 Task: Add Now Black Currant Oil 1000 Mg to the cart.
Action: Mouse moved to (264, 130)
Screenshot: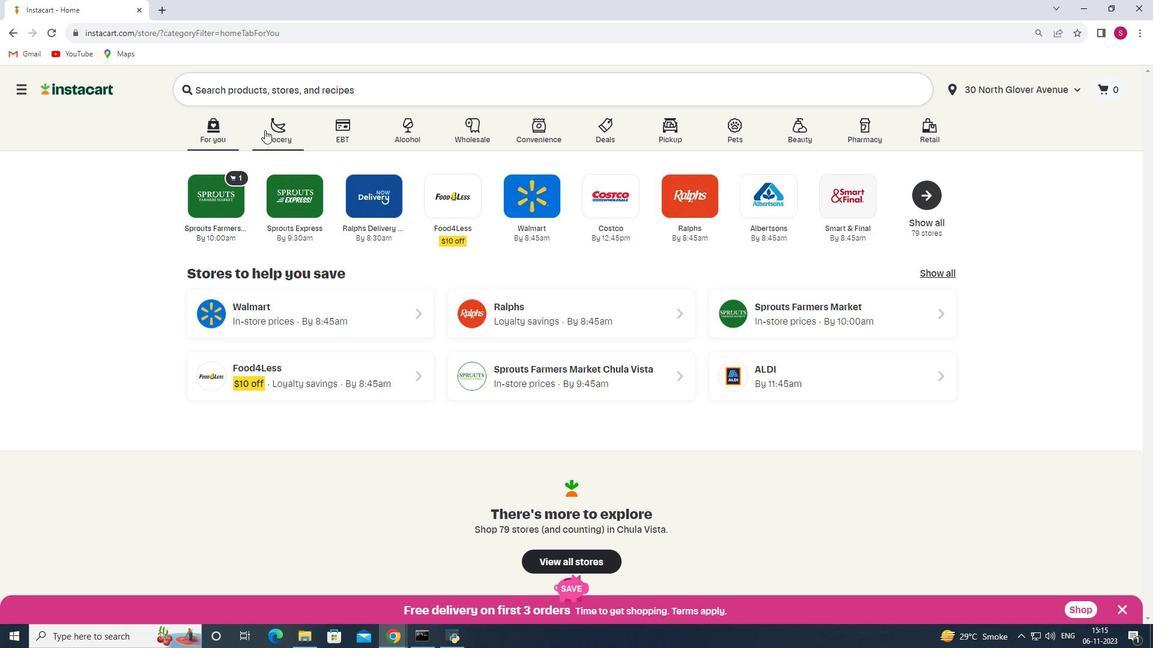 
Action: Mouse pressed left at (264, 130)
Screenshot: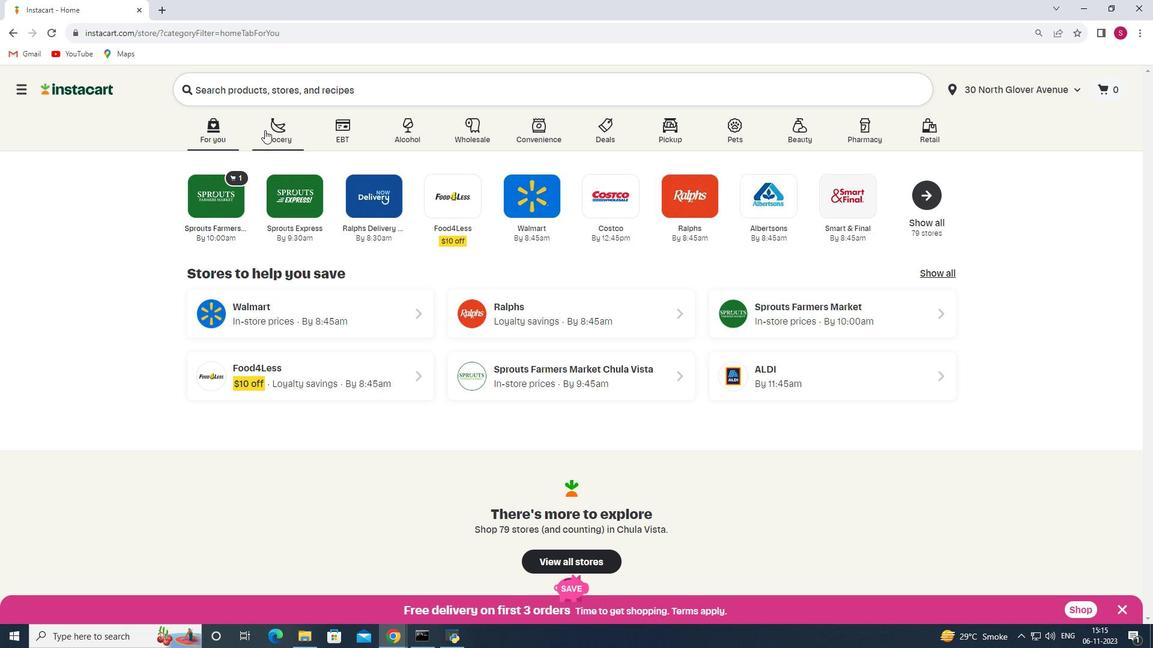 
Action: Mouse moved to (314, 352)
Screenshot: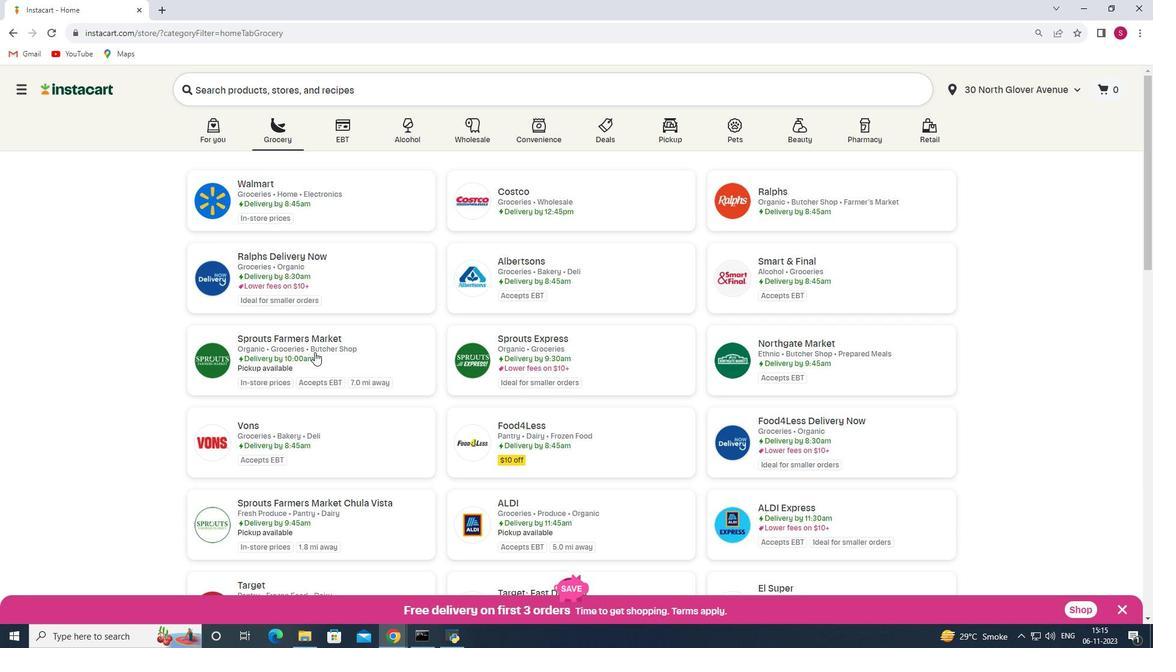 
Action: Mouse pressed left at (314, 352)
Screenshot: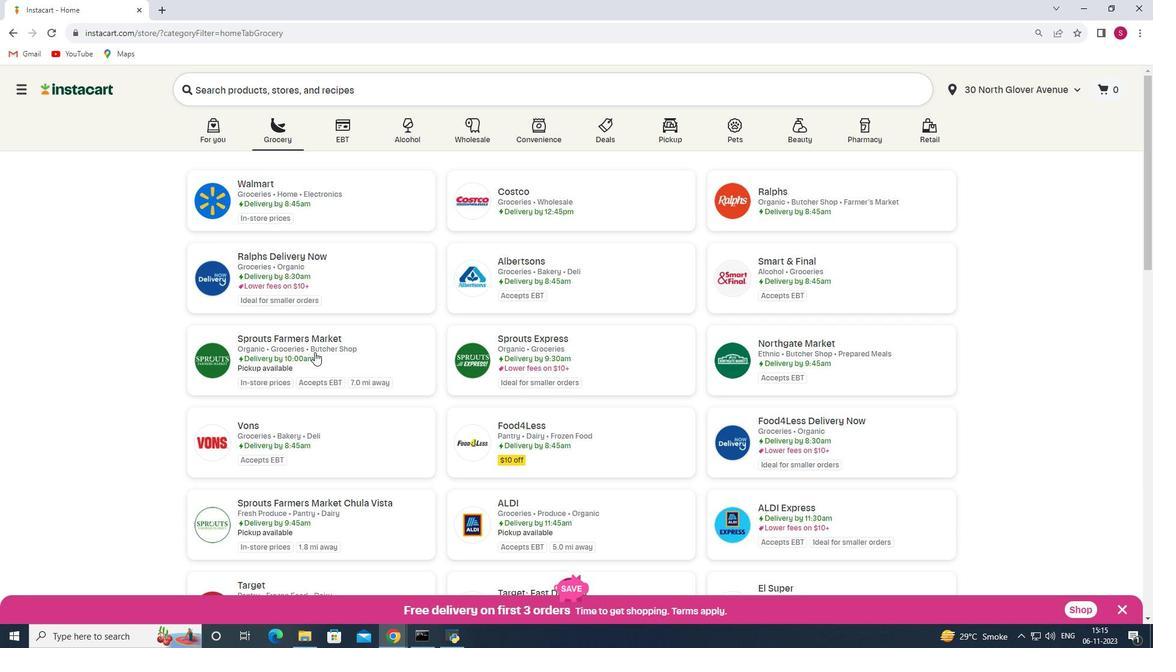 
Action: Mouse moved to (99, 392)
Screenshot: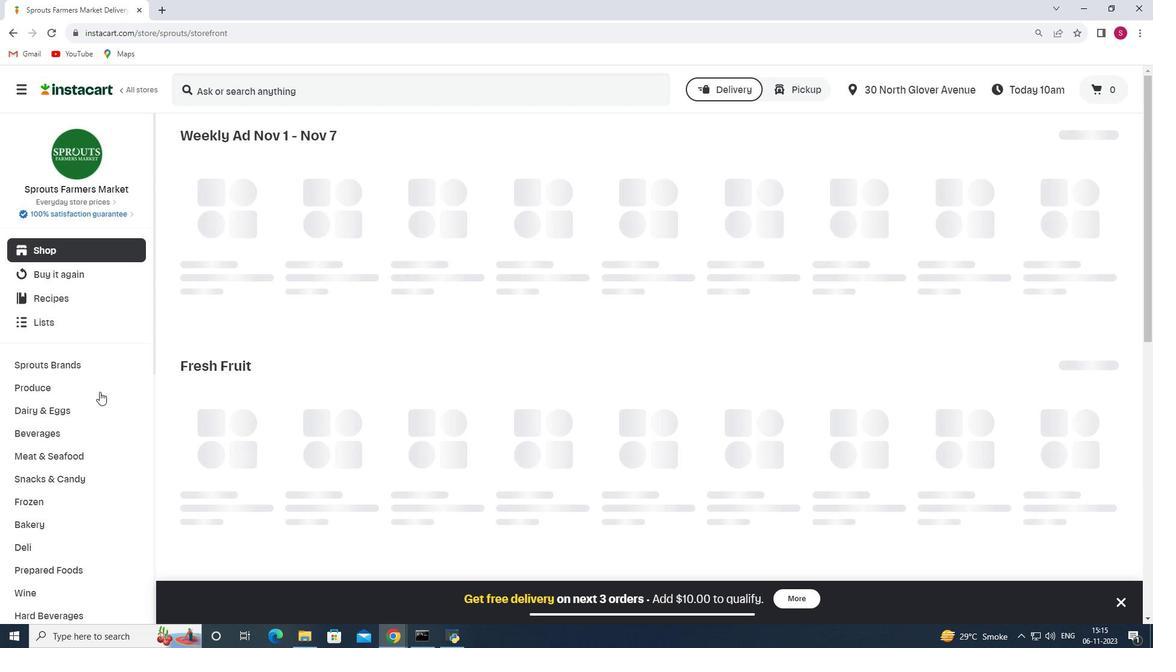 
Action: Mouse scrolled (99, 391) with delta (0, 0)
Screenshot: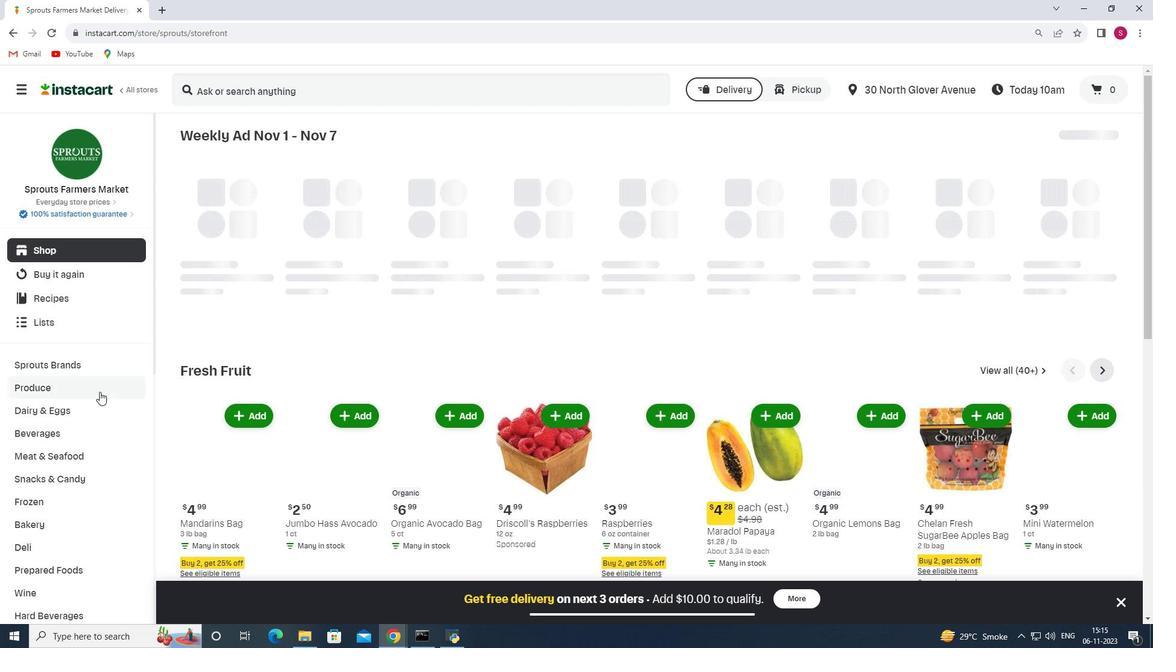 
Action: Mouse scrolled (99, 391) with delta (0, 0)
Screenshot: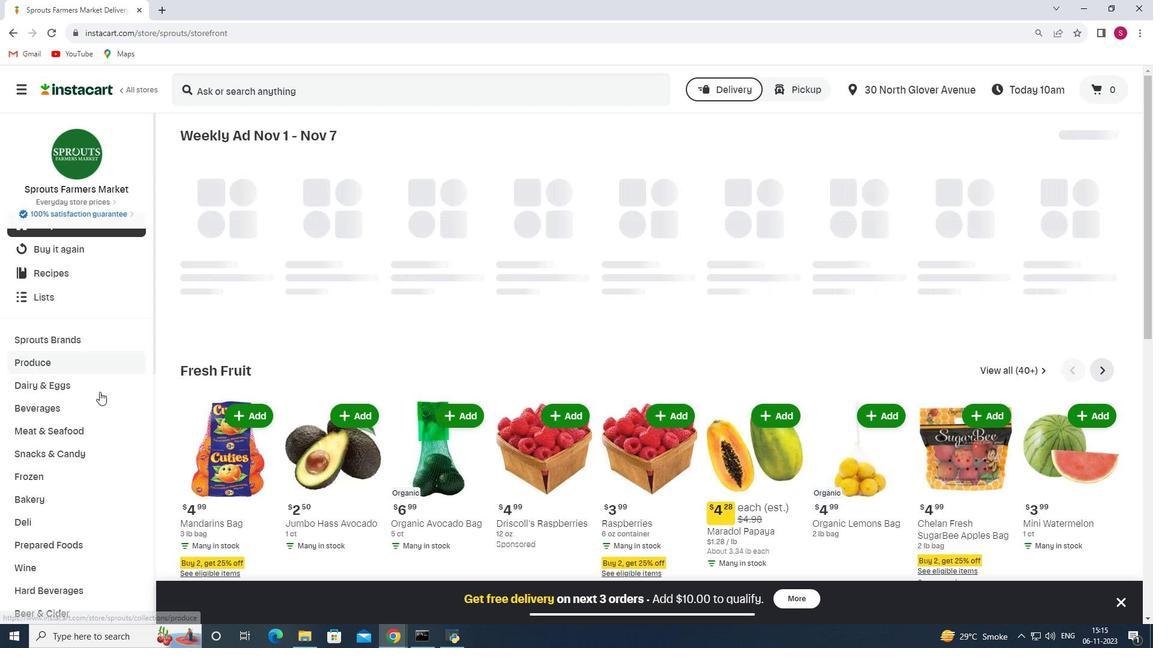 
Action: Mouse scrolled (99, 391) with delta (0, 0)
Screenshot: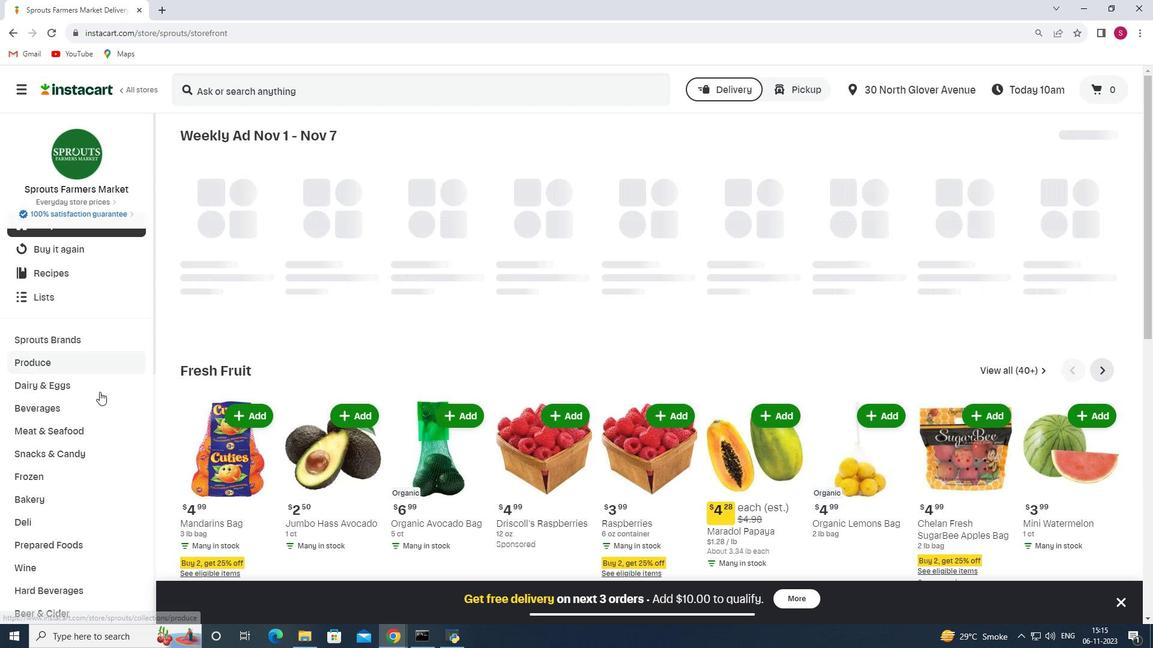
Action: Mouse scrolled (99, 391) with delta (0, 0)
Screenshot: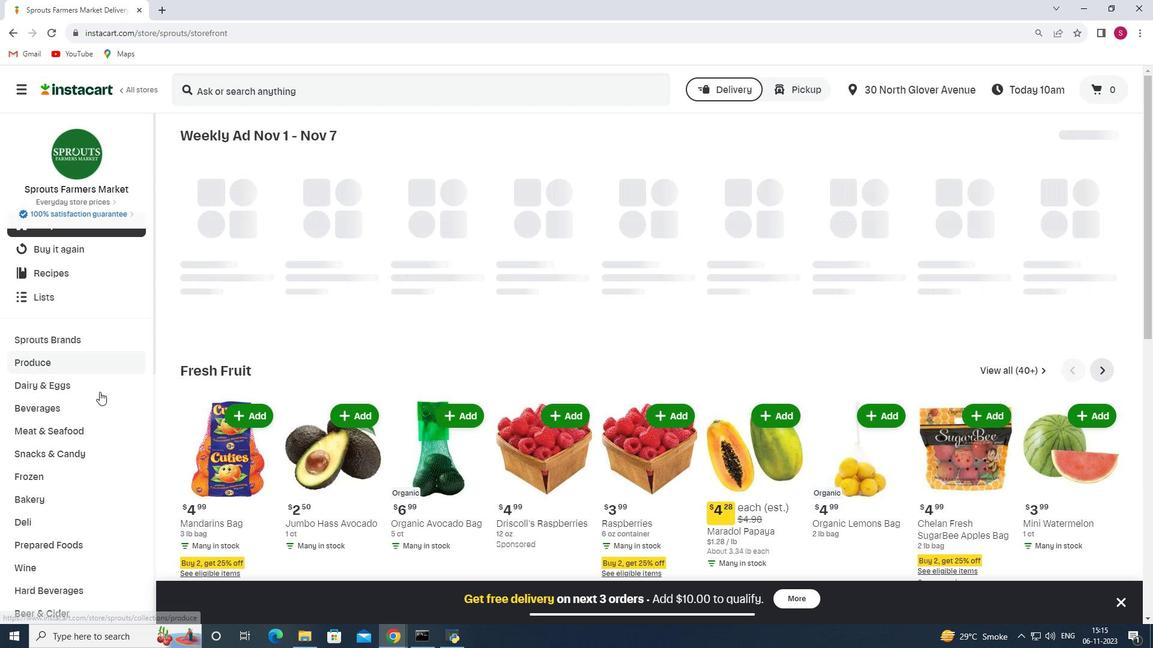 
Action: Mouse scrolled (99, 391) with delta (0, 0)
Screenshot: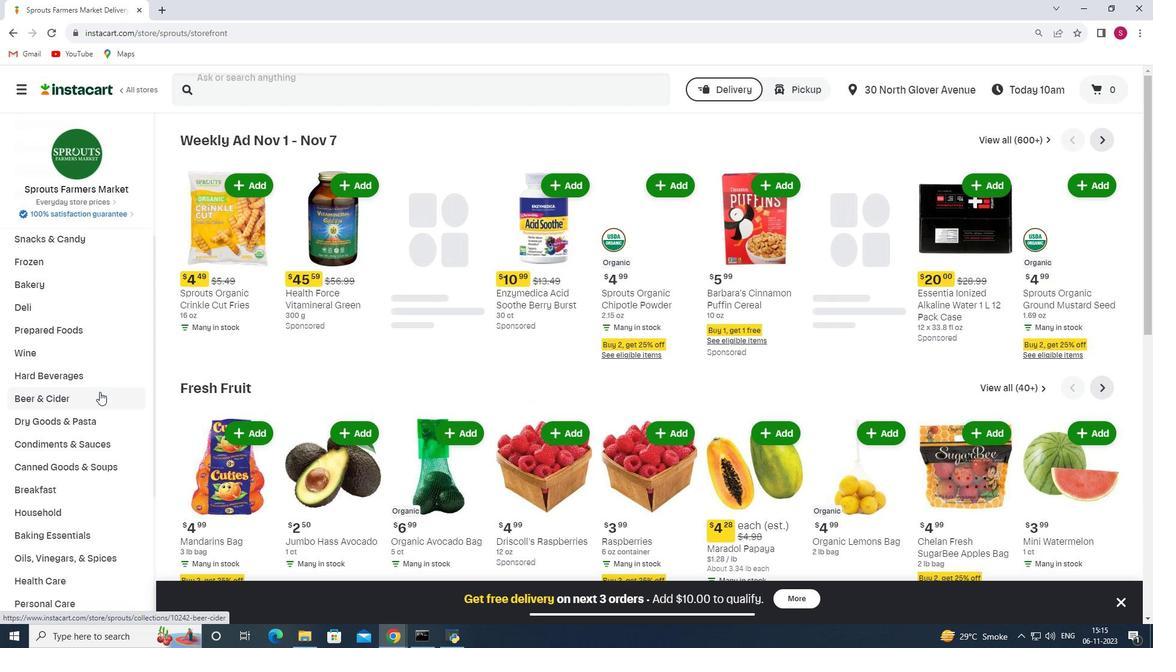 
Action: Mouse scrolled (99, 391) with delta (0, 0)
Screenshot: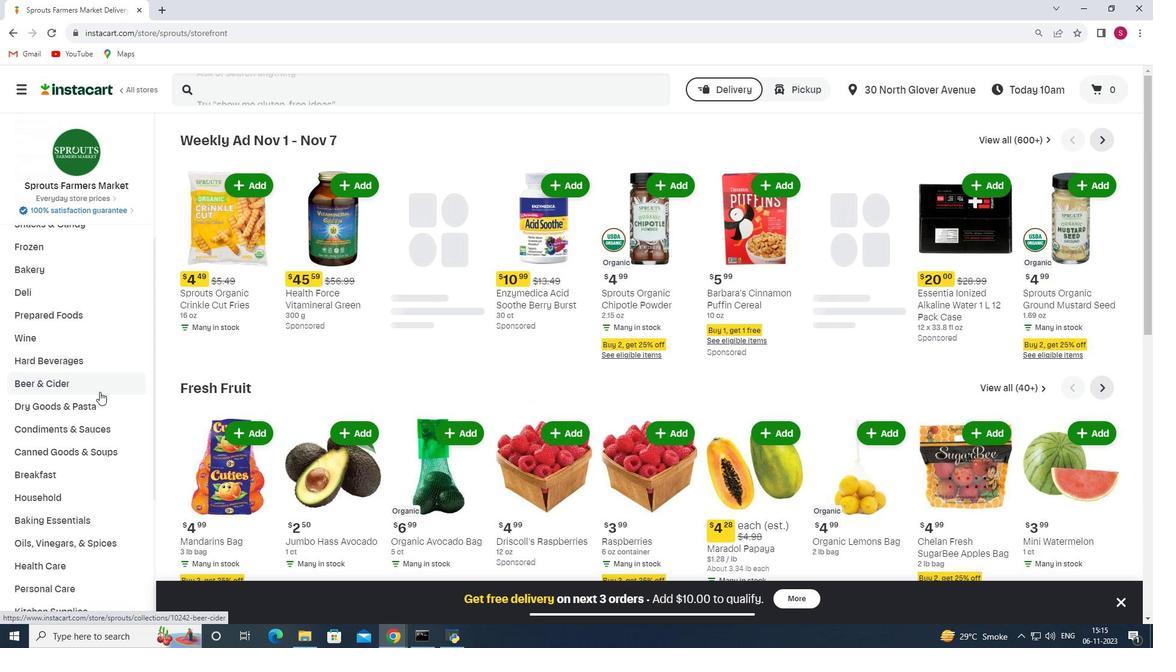 
Action: Mouse scrolled (99, 391) with delta (0, 0)
Screenshot: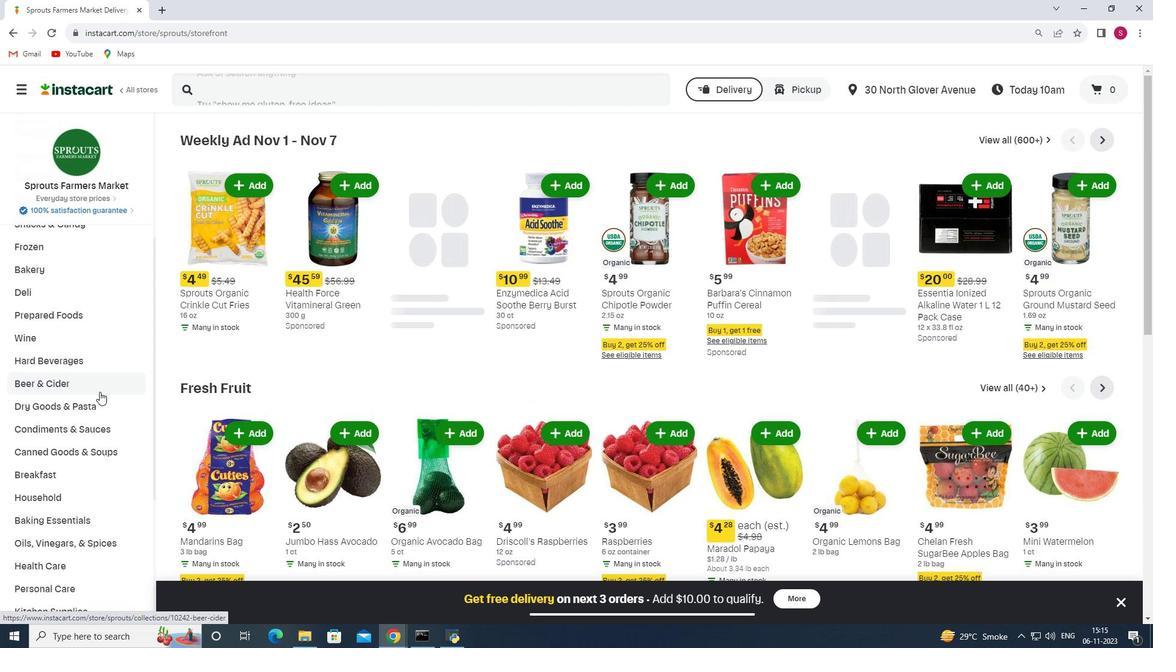 
Action: Mouse moved to (75, 406)
Screenshot: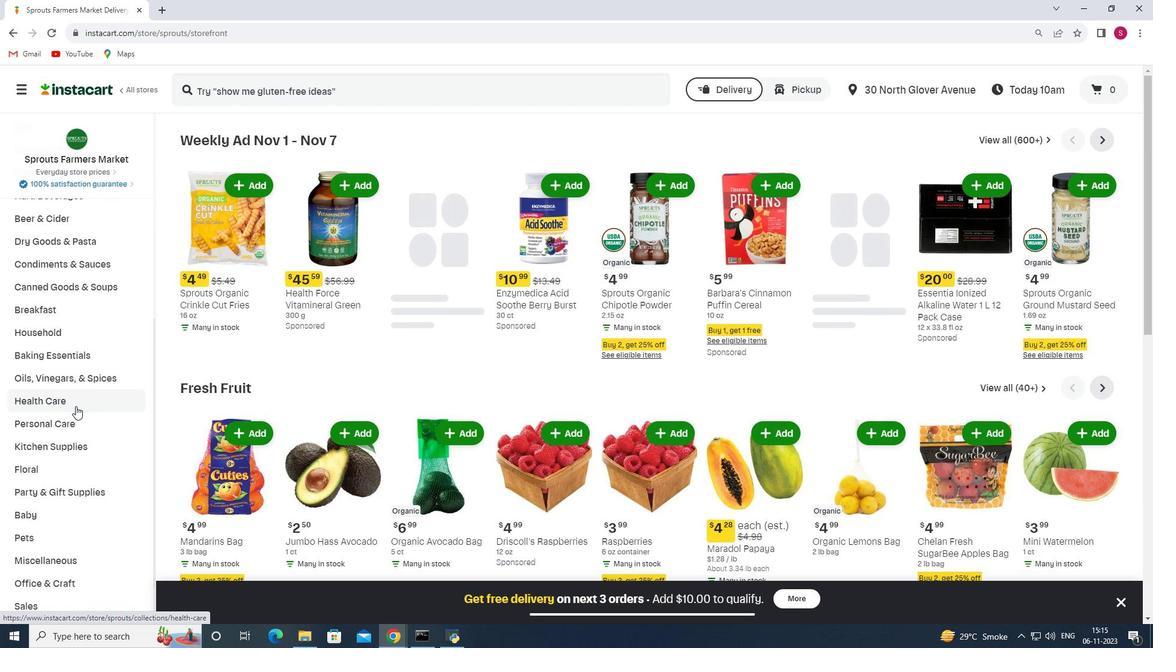 
Action: Mouse scrolled (75, 406) with delta (0, 0)
Screenshot: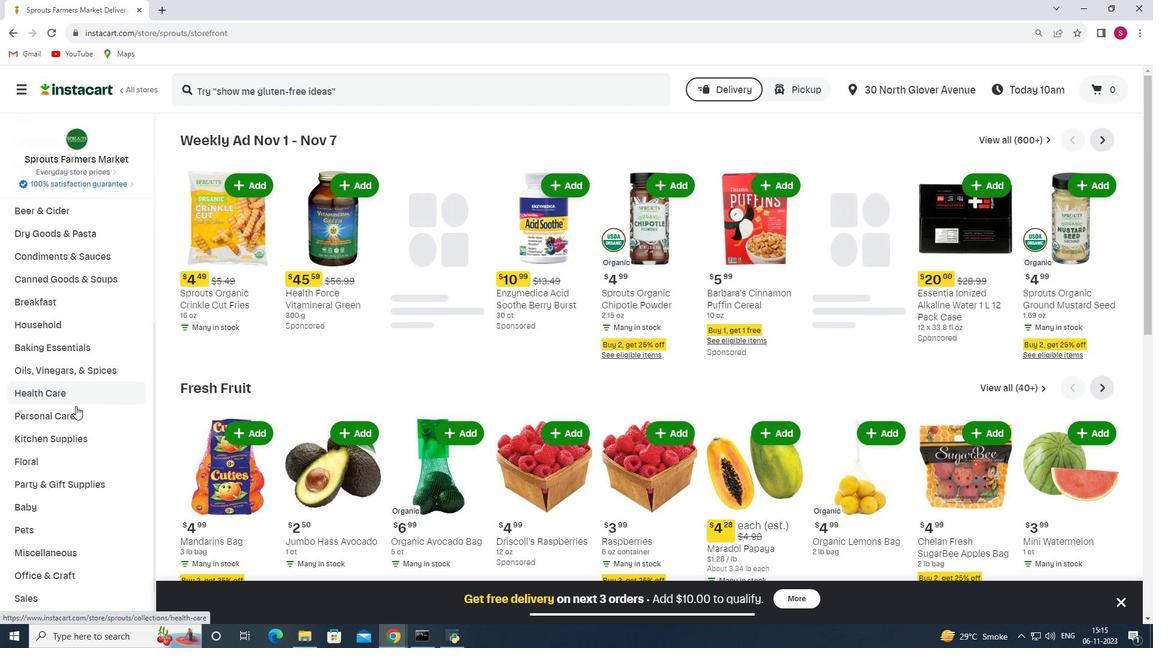 
Action: Mouse scrolled (75, 406) with delta (0, 0)
Screenshot: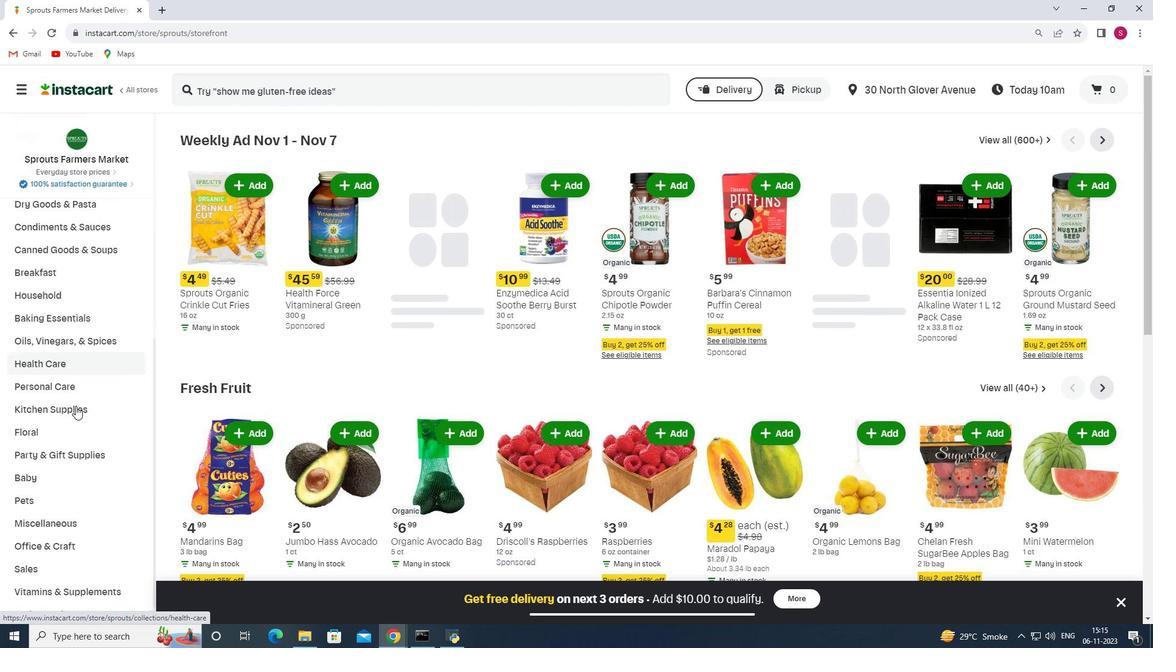 
Action: Mouse moved to (73, 407)
Screenshot: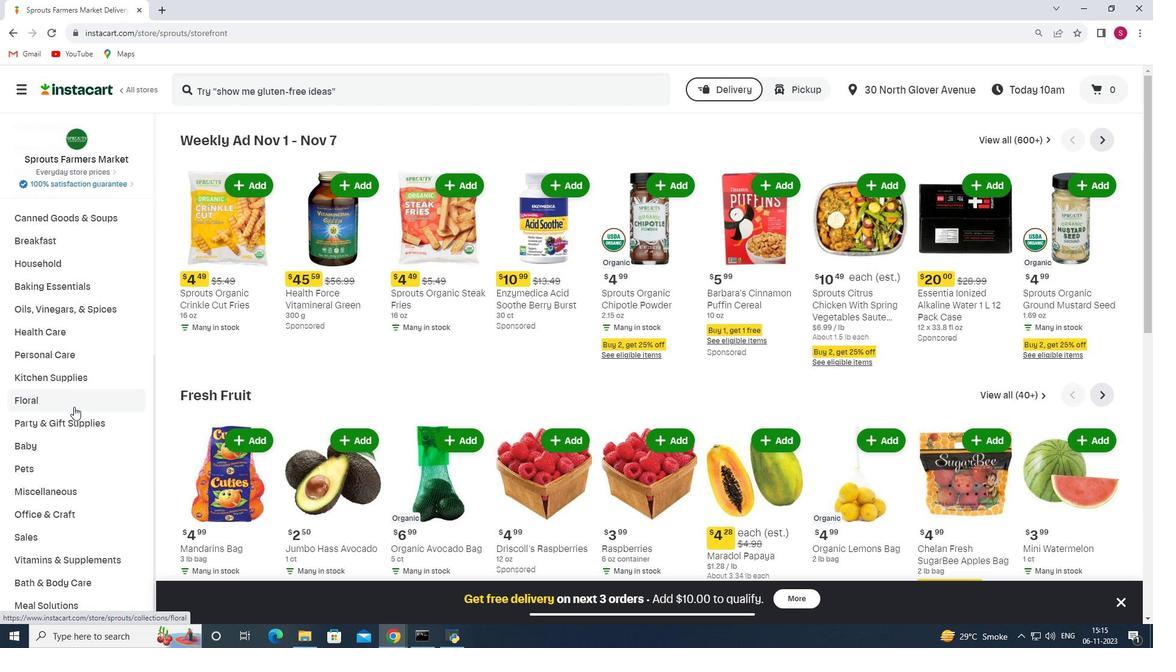 
Action: Mouse scrolled (73, 406) with delta (0, 0)
Screenshot: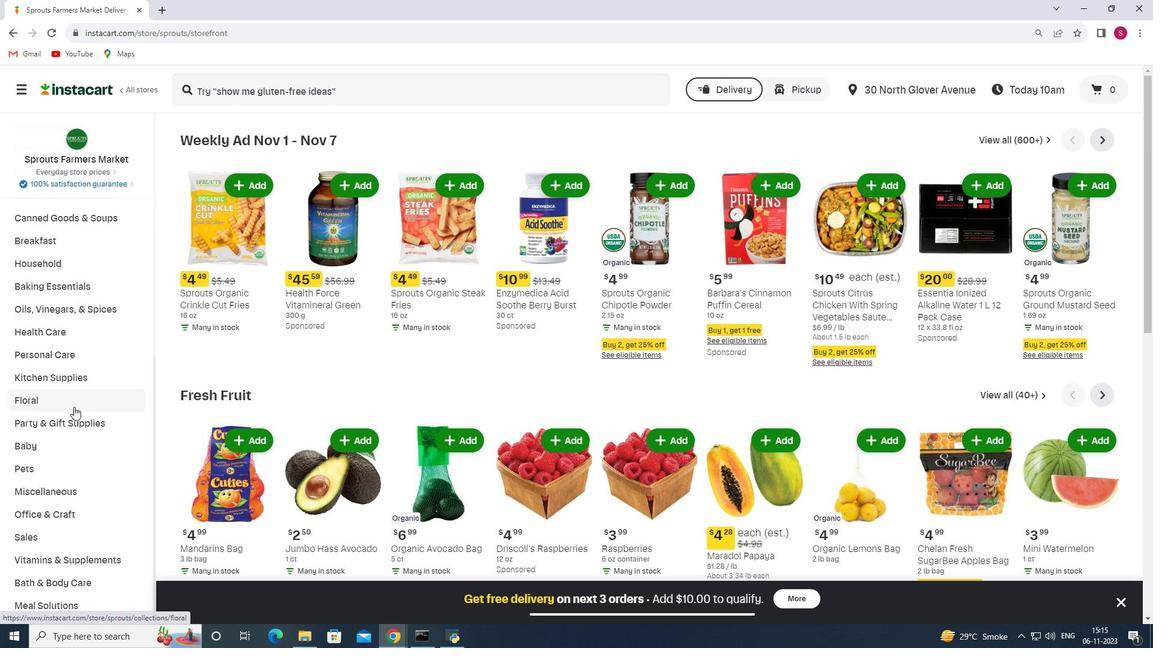 
Action: Mouse moved to (67, 332)
Screenshot: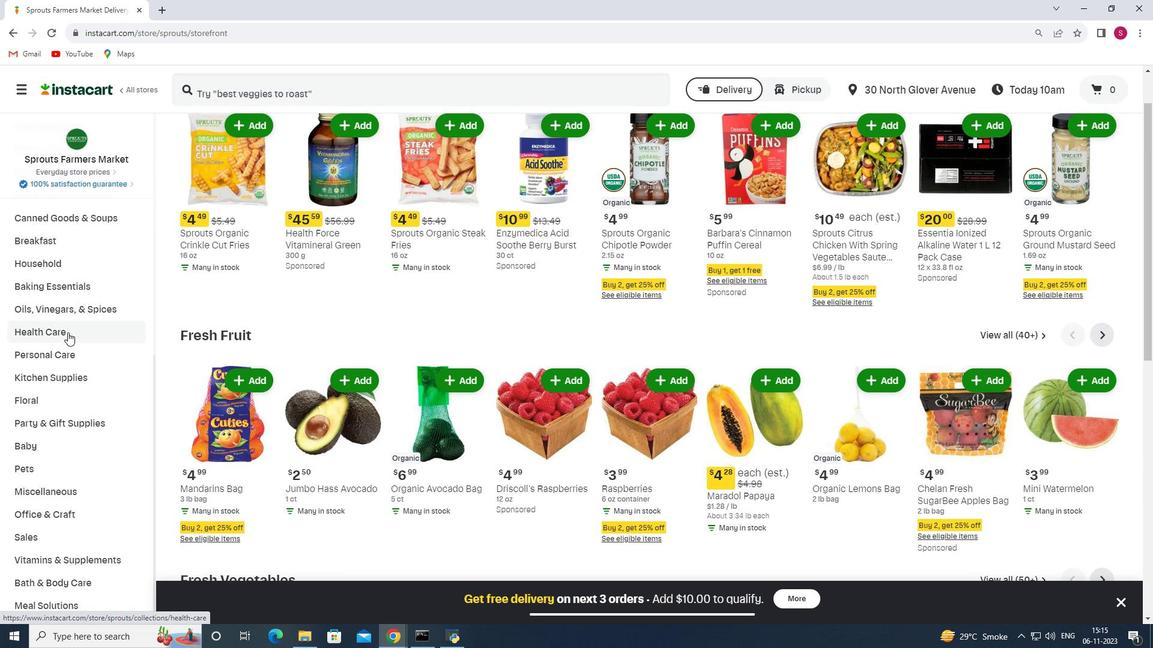 
Action: Mouse pressed left at (67, 332)
Screenshot: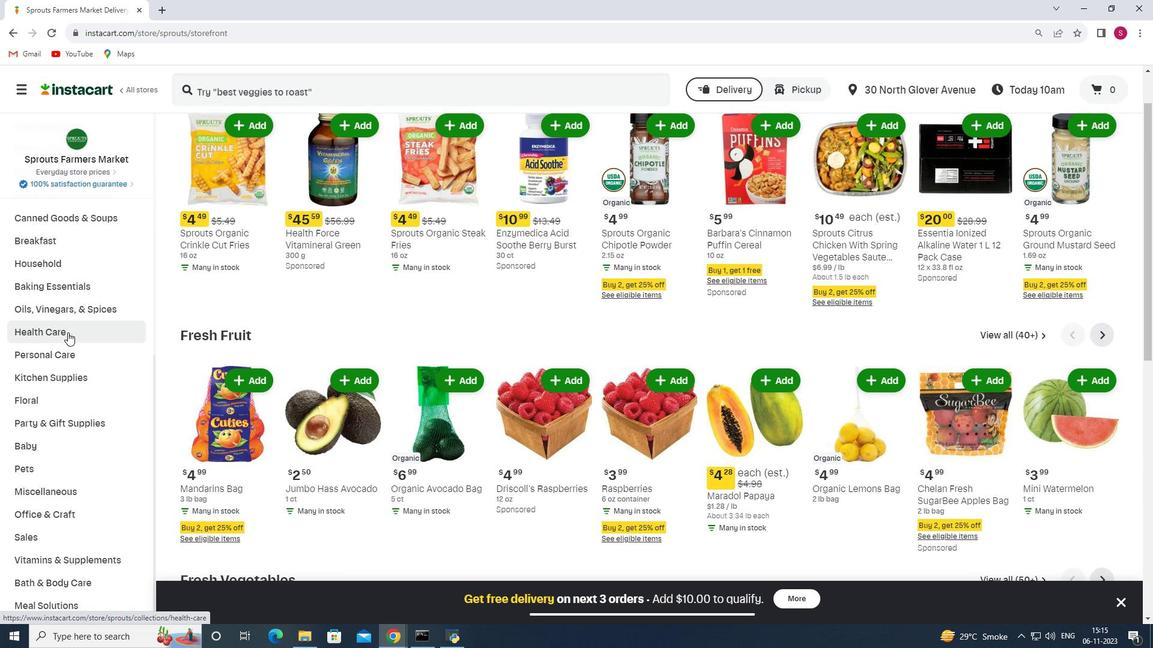 
Action: Mouse moved to (424, 166)
Screenshot: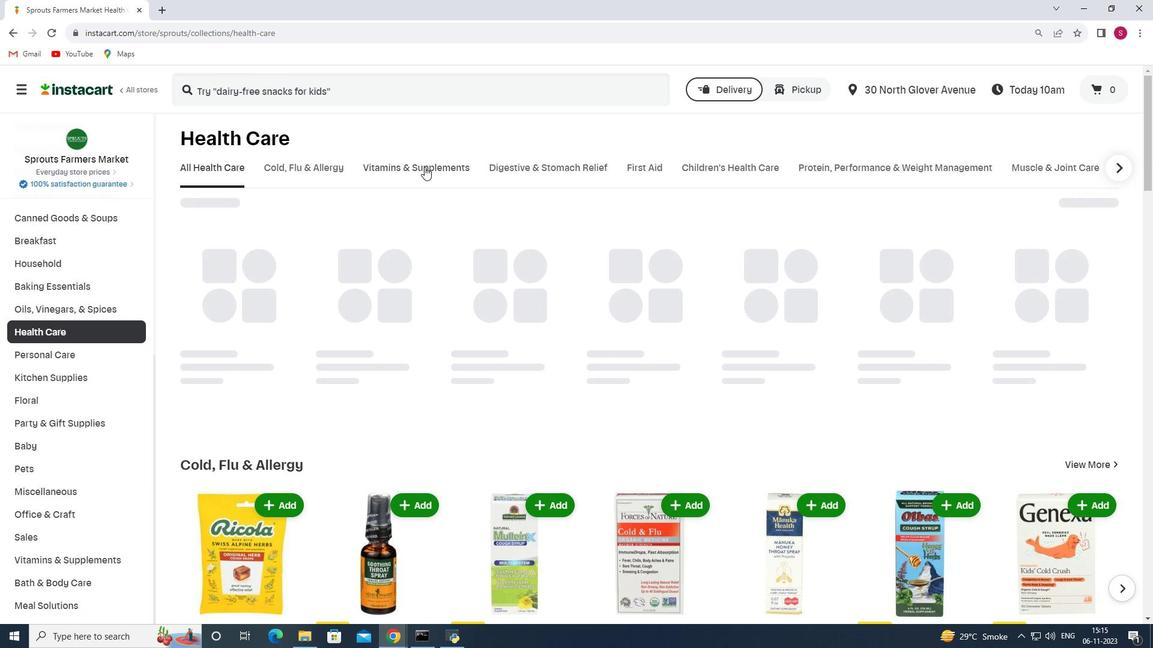 
Action: Mouse pressed left at (424, 166)
Screenshot: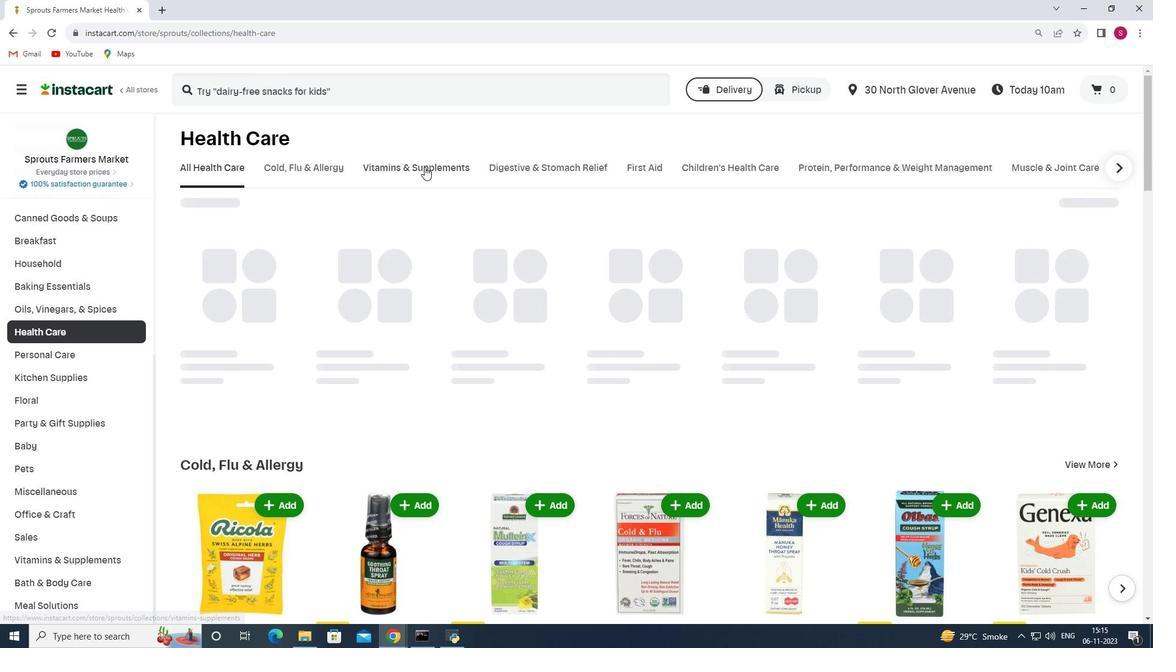 
Action: Mouse moved to (840, 222)
Screenshot: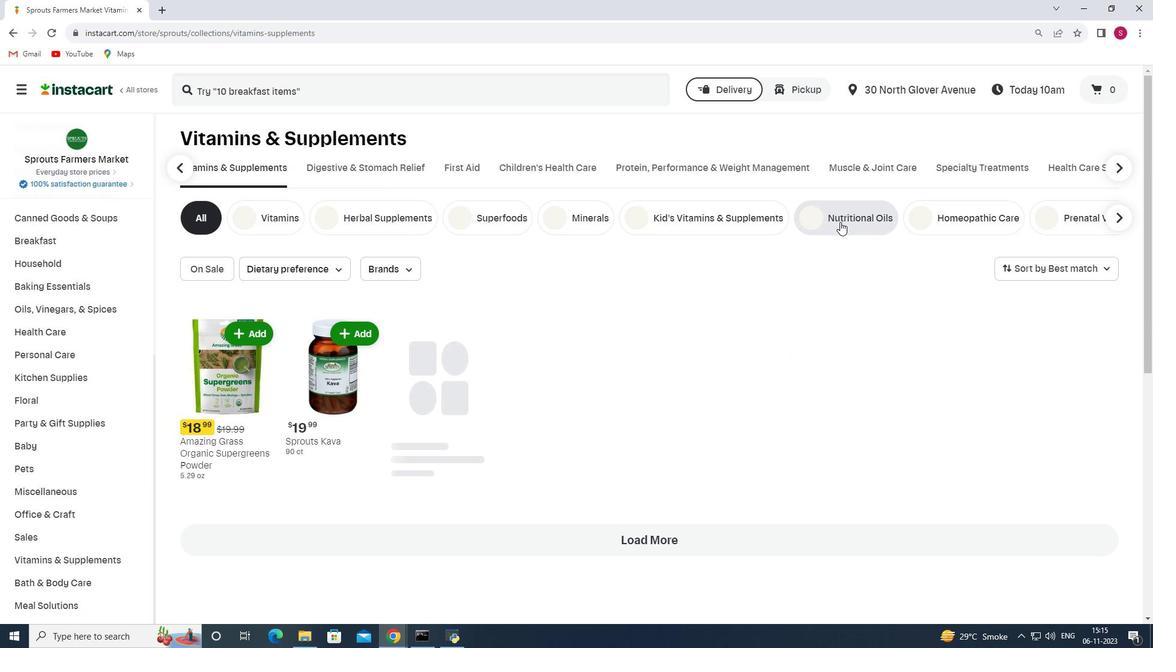 
Action: Mouse pressed left at (840, 222)
Screenshot: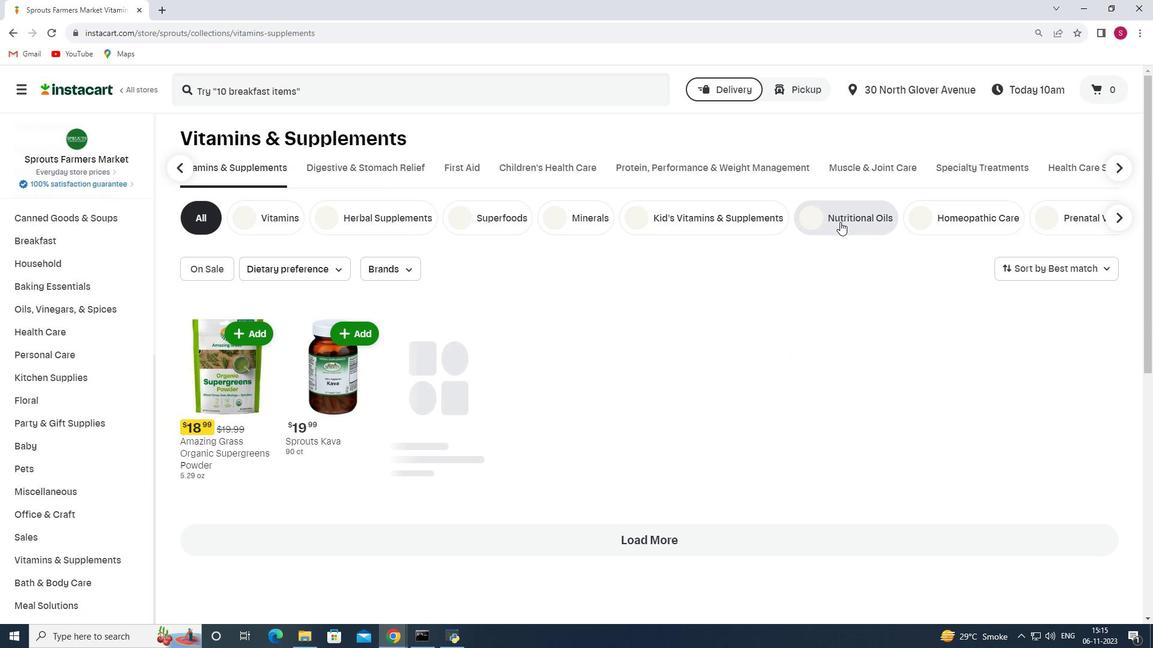
Action: Mouse moved to (349, 97)
Screenshot: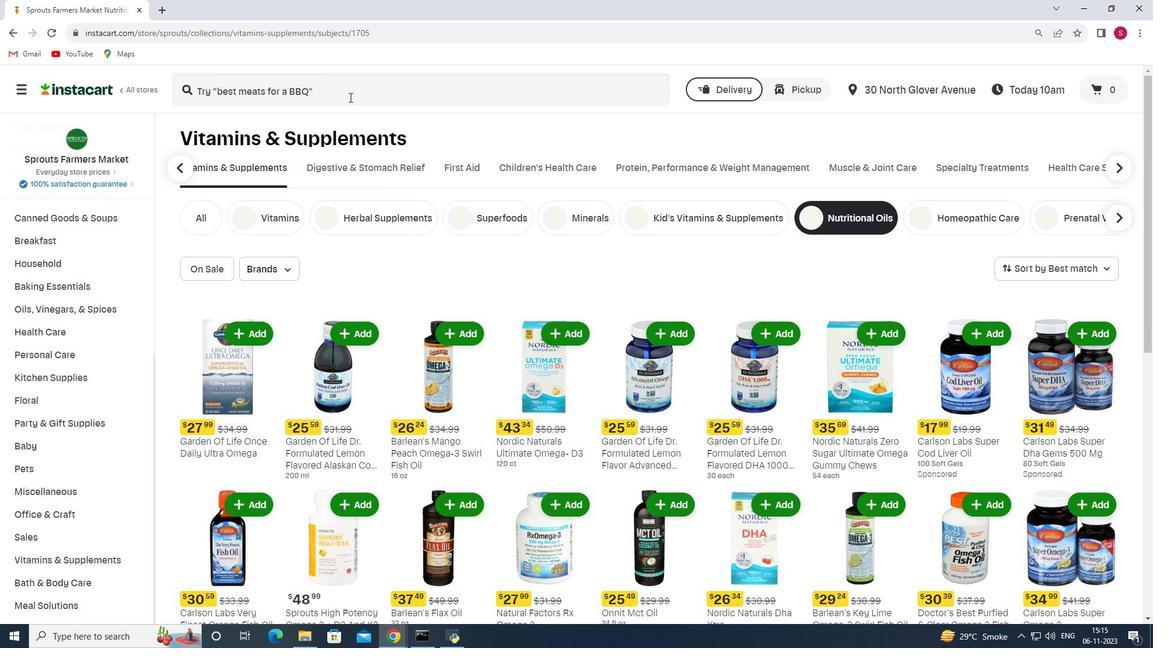 
Action: Mouse pressed left at (349, 97)
Screenshot: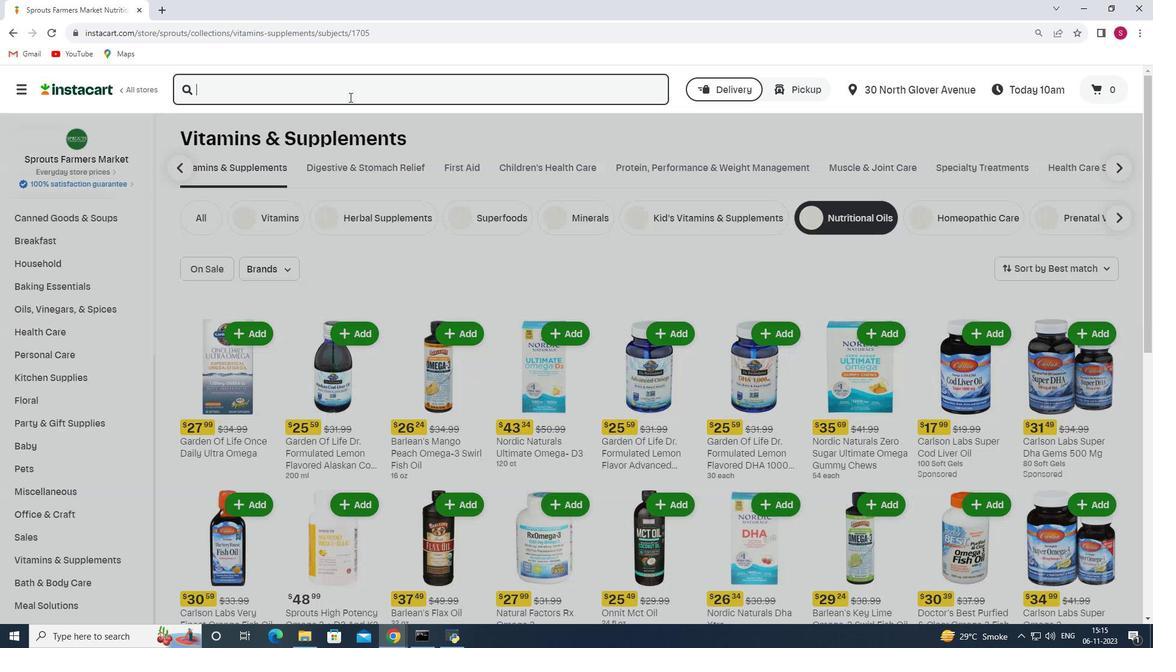
Action: Key pressed <Key.shift>Now<Key.space><Key.shift>Black<Key.space><Key.shift>Currant<Key.space><Key.shift>Oil<Key.space>1000<Key.space><Key.shift>Mg<Key.enter>
Screenshot: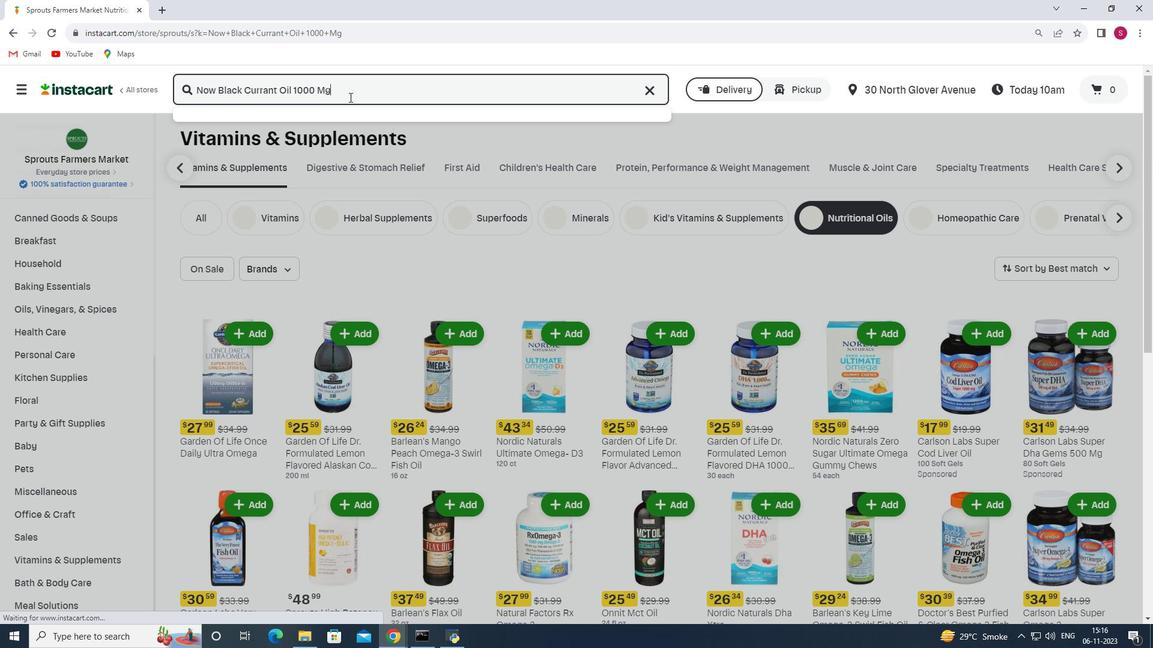
Action: Mouse moved to (338, 181)
Screenshot: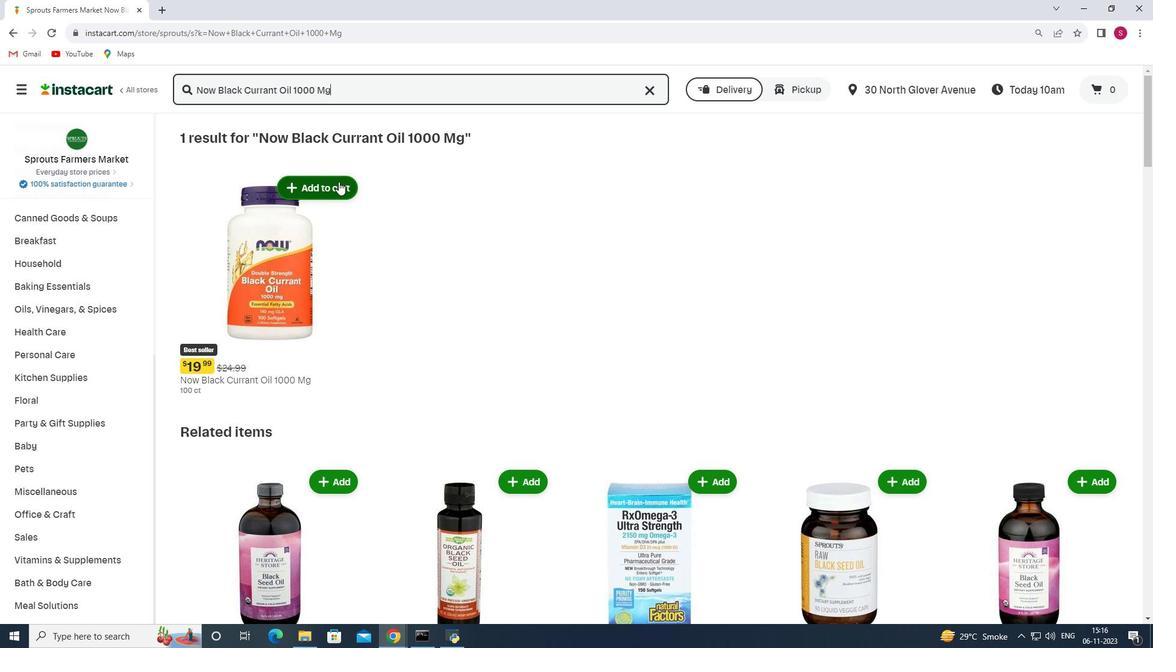 
Action: Mouse pressed left at (338, 181)
Screenshot: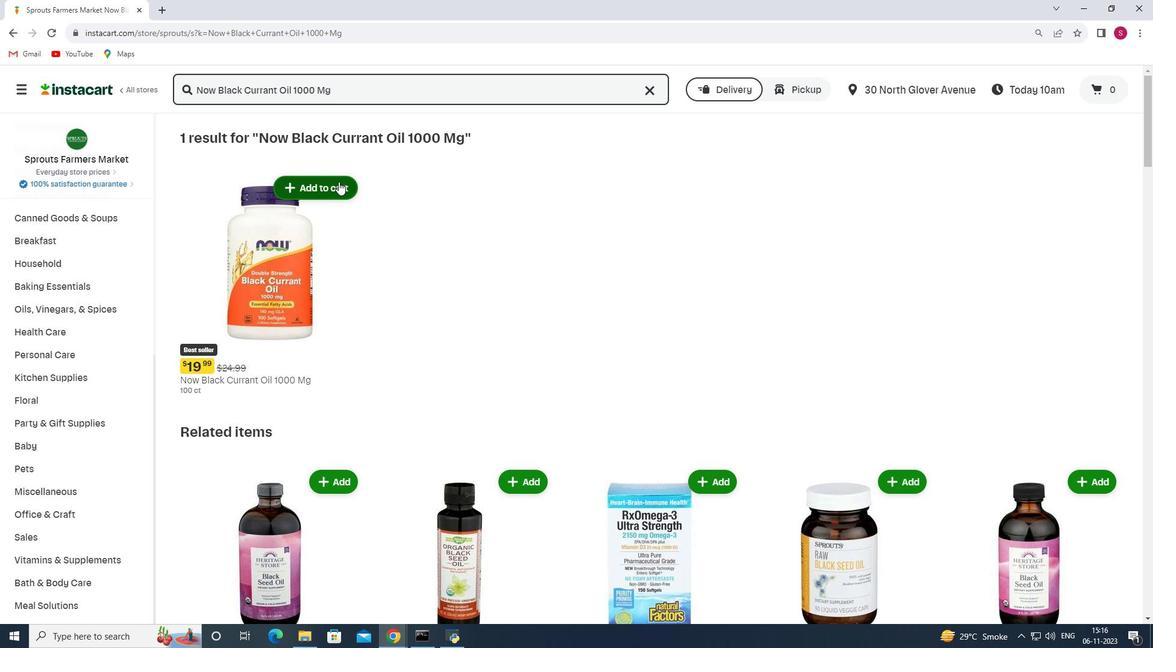
